 Task: Enable "Remove DC offset" for normalize effect.
Action: Mouse moved to (298, 5)
Screenshot: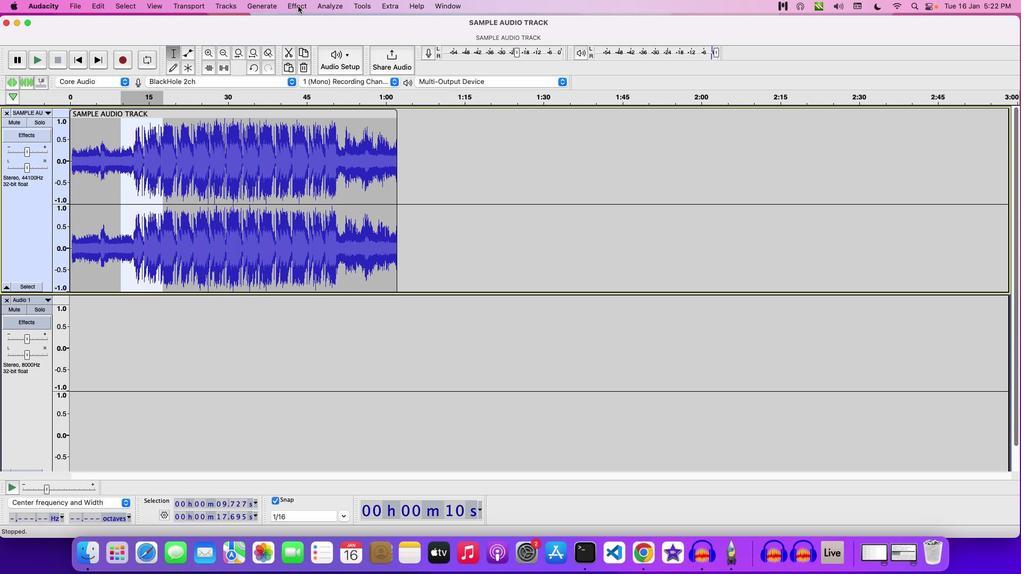 
Action: Mouse pressed left at (298, 5)
Screenshot: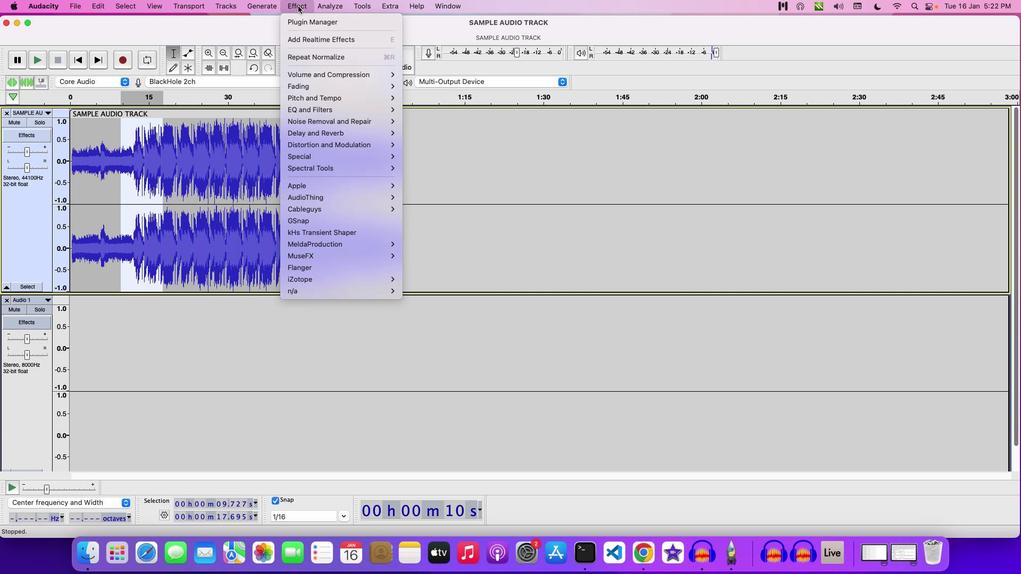 
Action: Mouse moved to (425, 133)
Screenshot: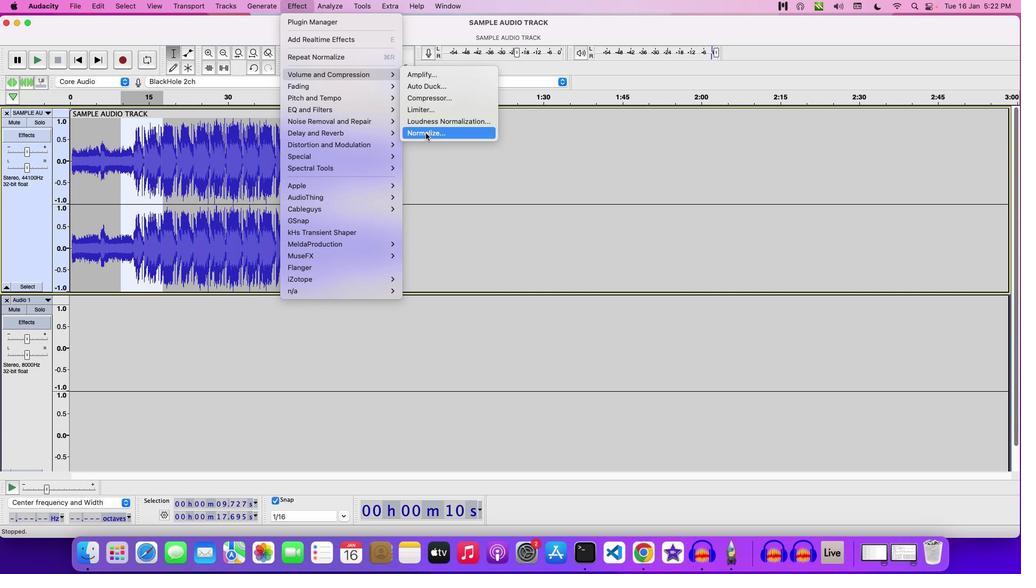 
Action: Mouse pressed left at (425, 133)
Screenshot: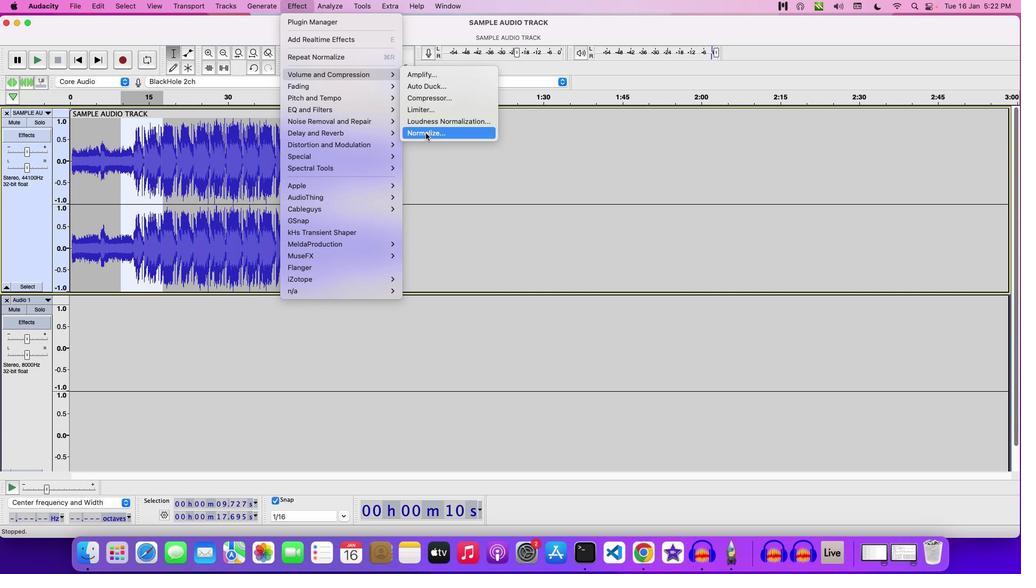 
Action: Mouse moved to (475, 237)
Screenshot: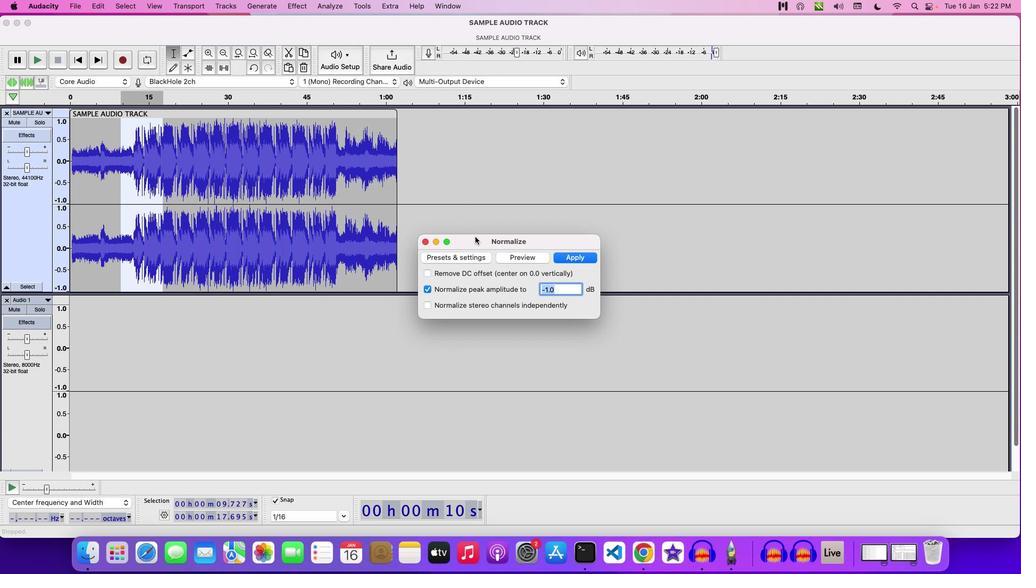 
Action: Mouse pressed left at (475, 237)
Screenshot: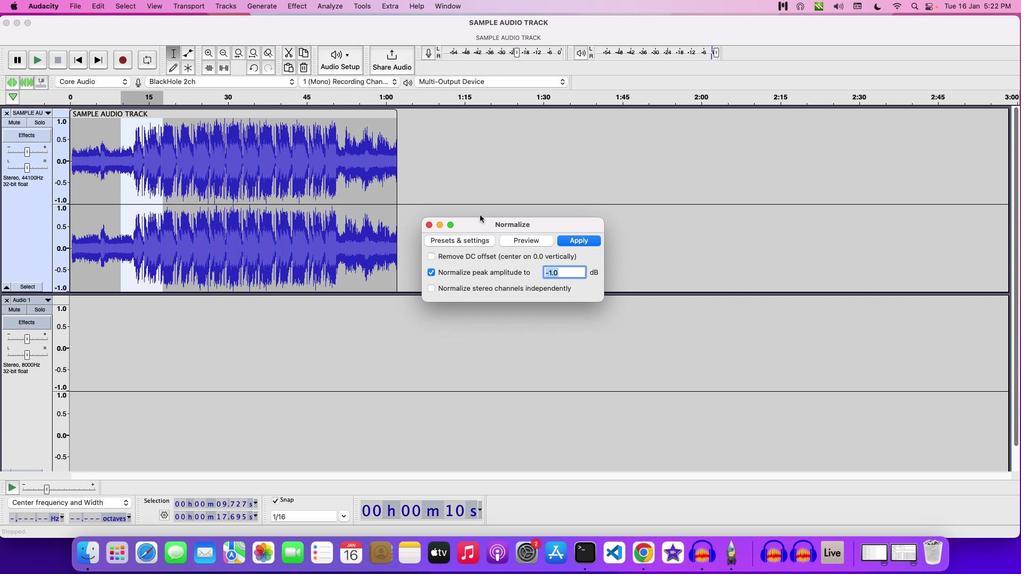 
Action: Mouse moved to (456, 227)
Screenshot: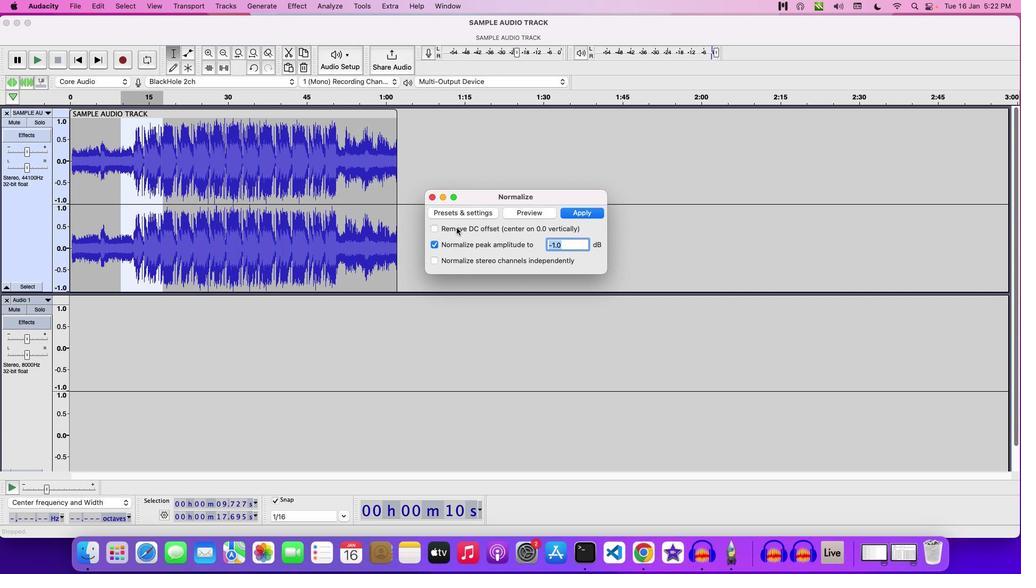 
Action: Mouse pressed left at (456, 227)
Screenshot: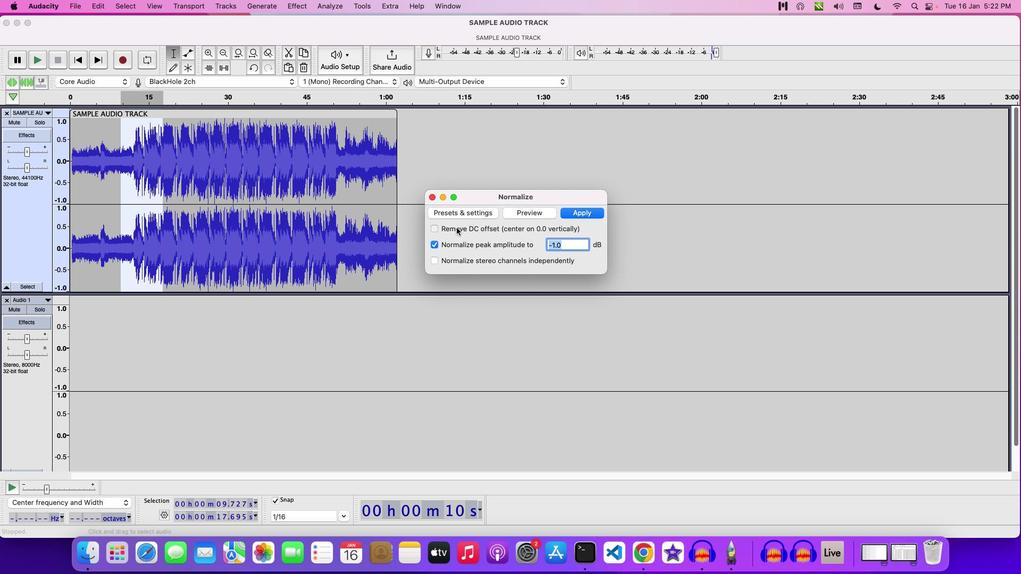 
Action: Mouse moved to (457, 227)
Screenshot: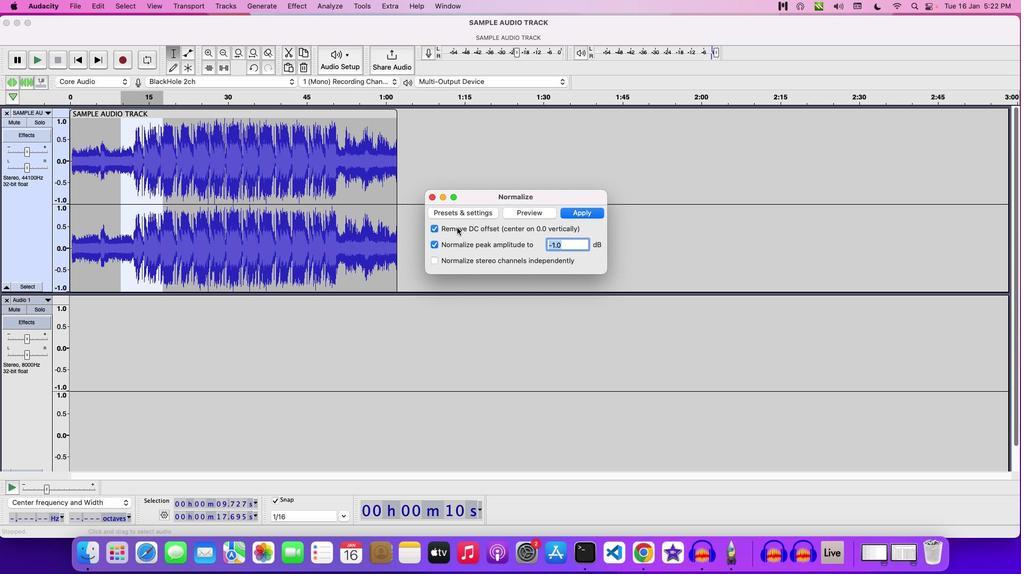 
